 Task: Set the day theme to "Light high contrast".
Action: Mouse moved to (1117, 99)
Screenshot: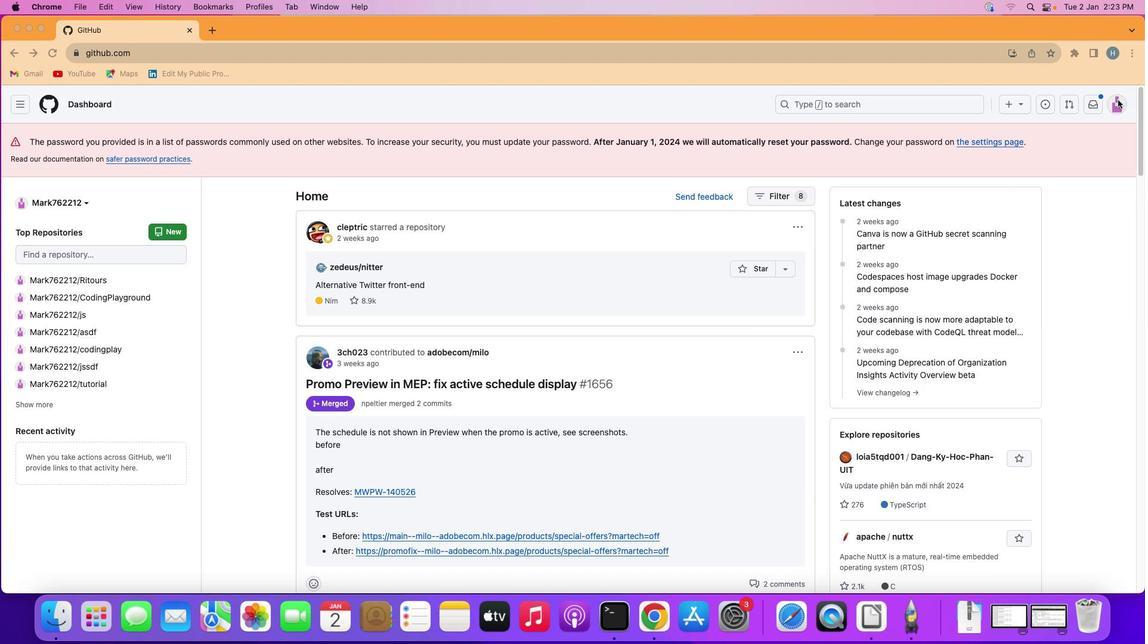 
Action: Mouse pressed left at (1117, 99)
Screenshot: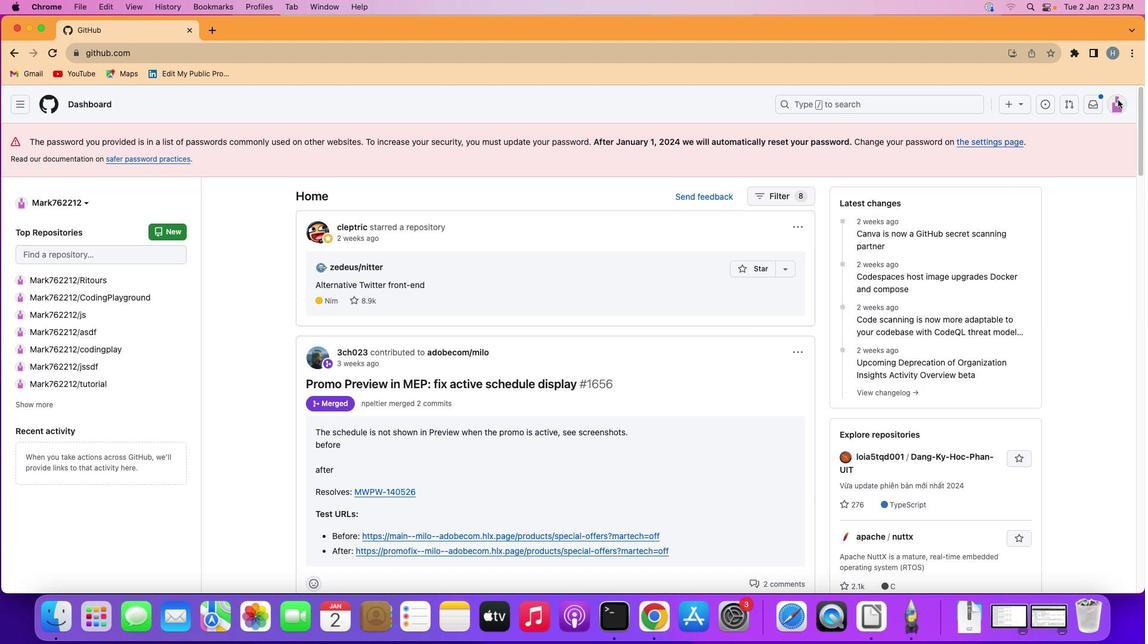 
Action: Mouse moved to (1115, 103)
Screenshot: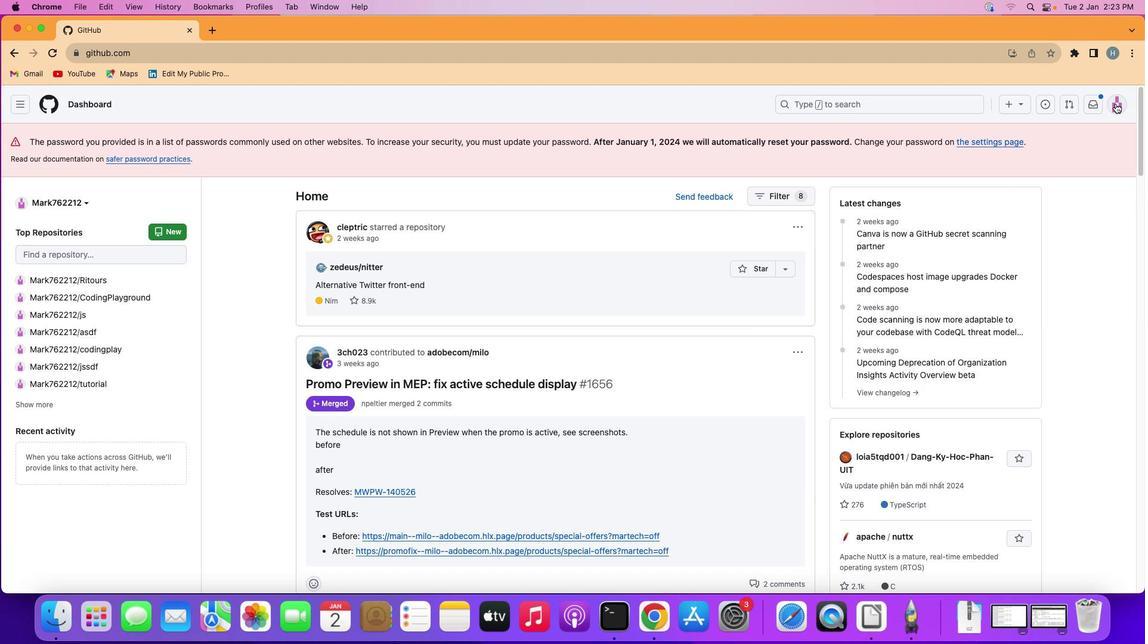 
Action: Mouse pressed left at (1115, 103)
Screenshot: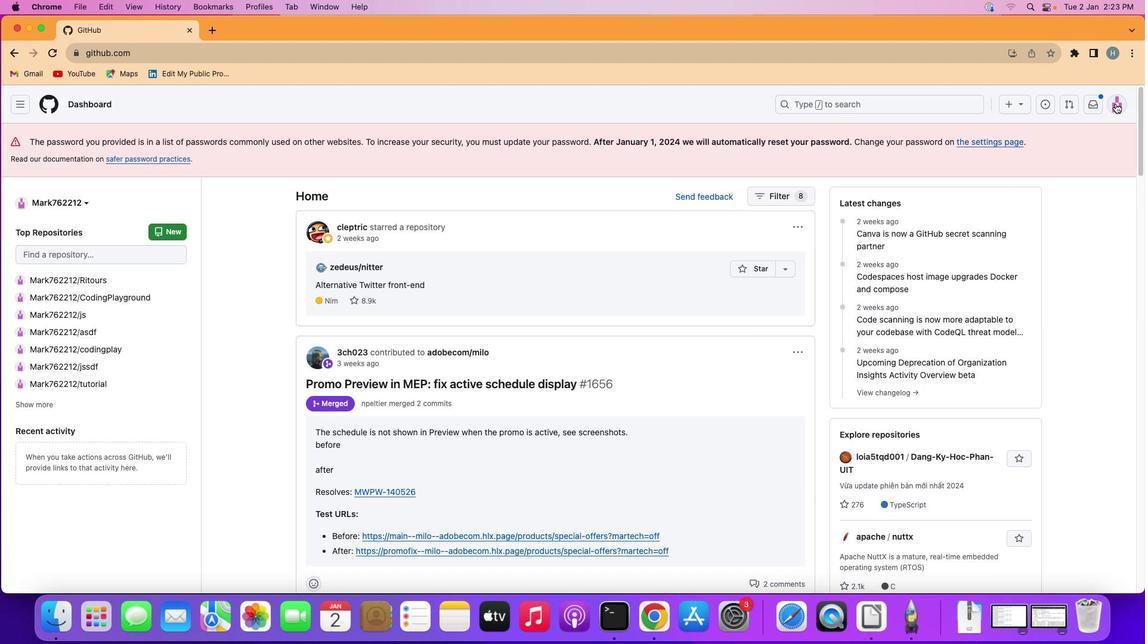 
Action: Mouse moved to (997, 432)
Screenshot: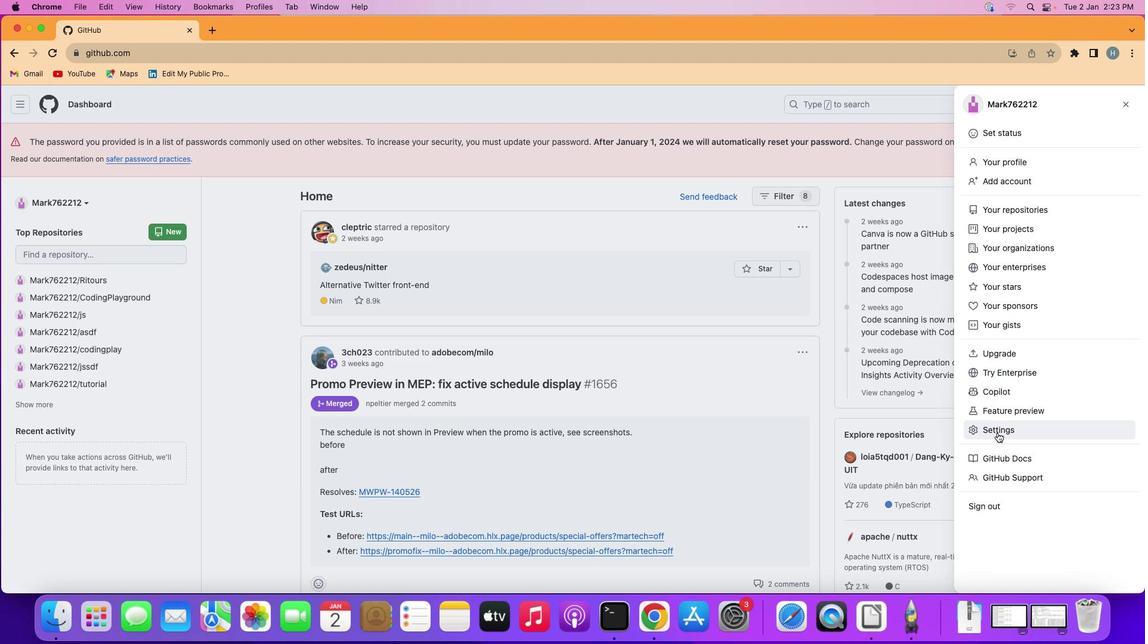 
Action: Mouse pressed left at (997, 432)
Screenshot: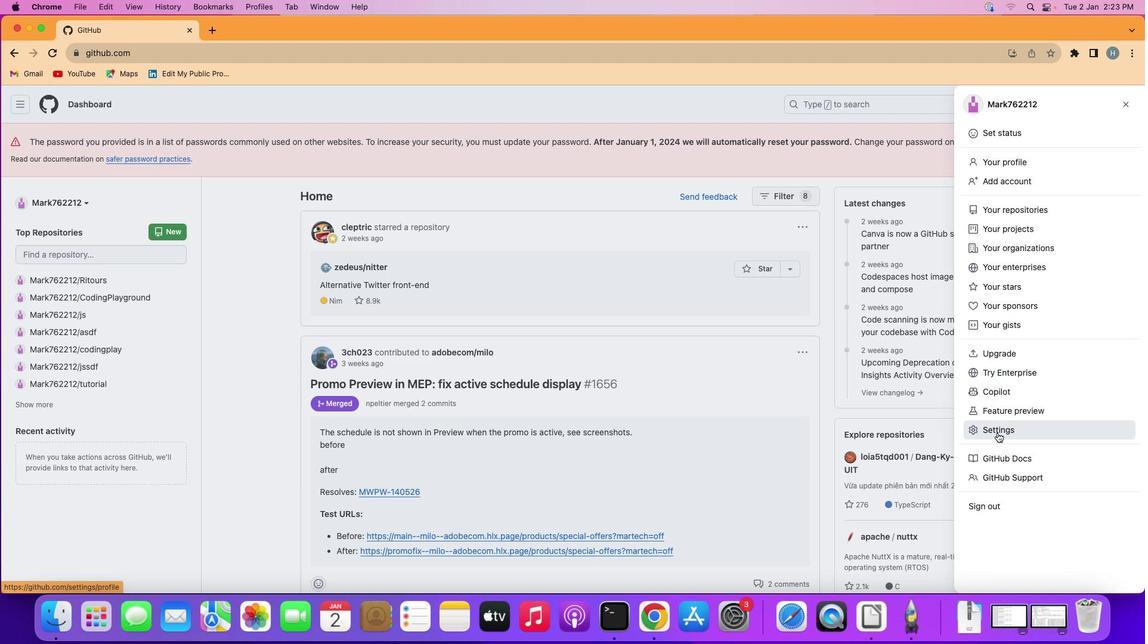 
Action: Mouse moved to (273, 287)
Screenshot: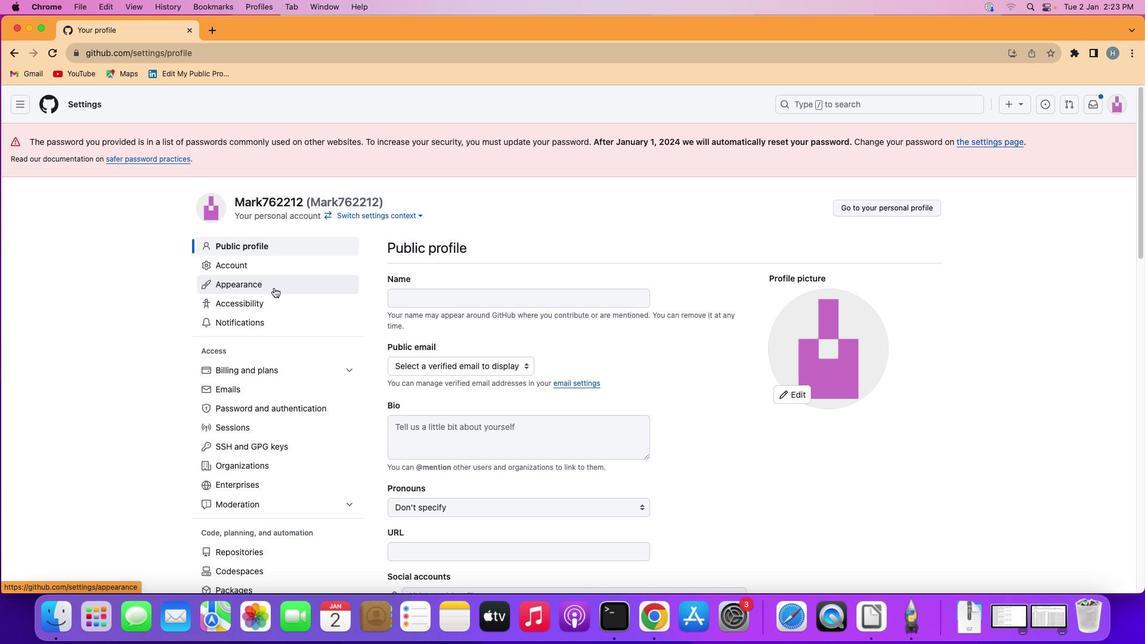 
Action: Mouse pressed left at (273, 287)
Screenshot: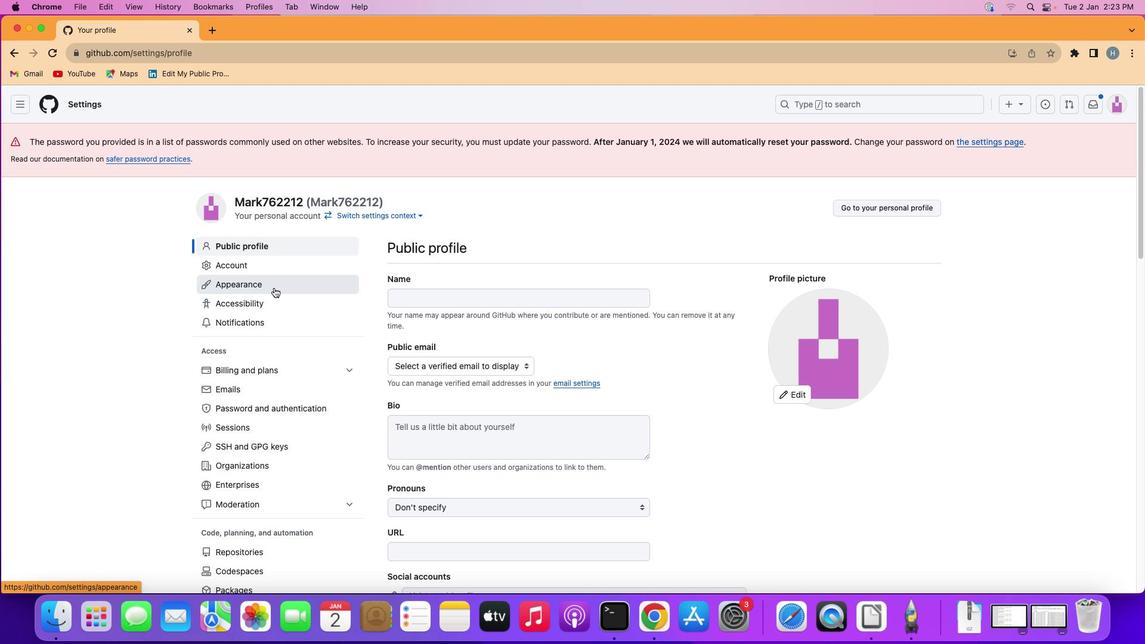 
Action: Mouse moved to (467, 320)
Screenshot: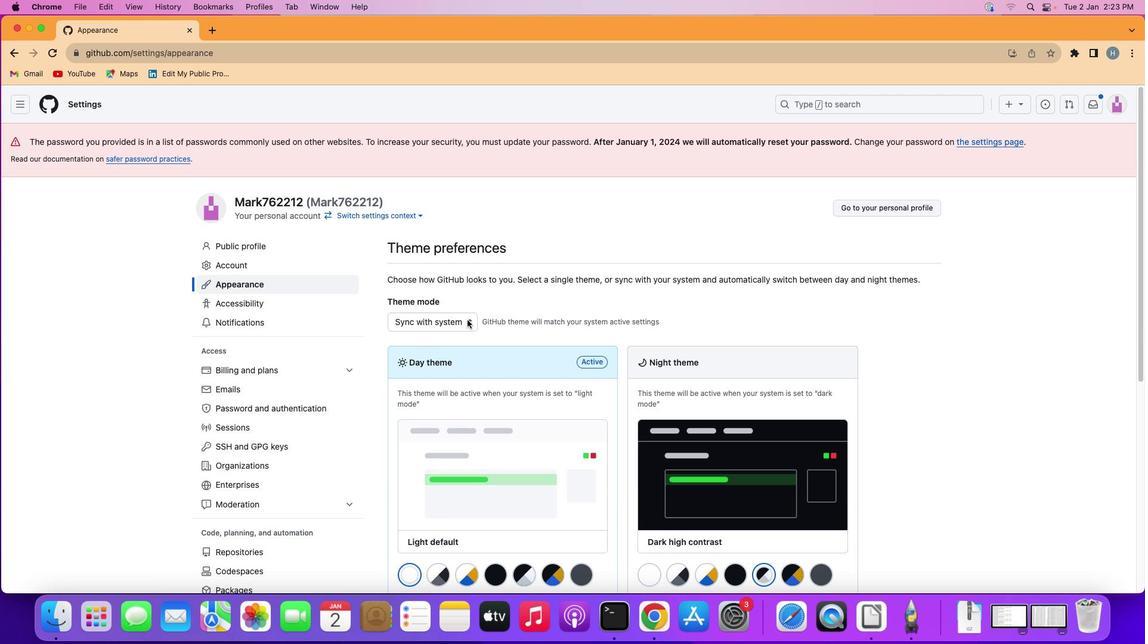 
Action: Mouse pressed left at (467, 320)
Screenshot: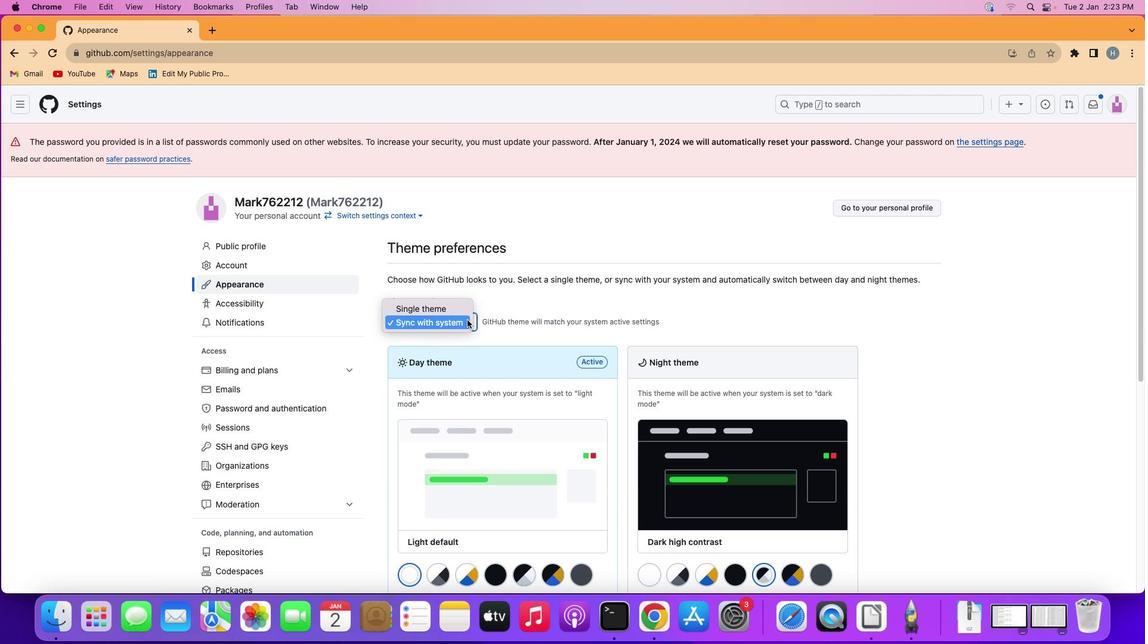 
Action: Mouse moved to (446, 322)
Screenshot: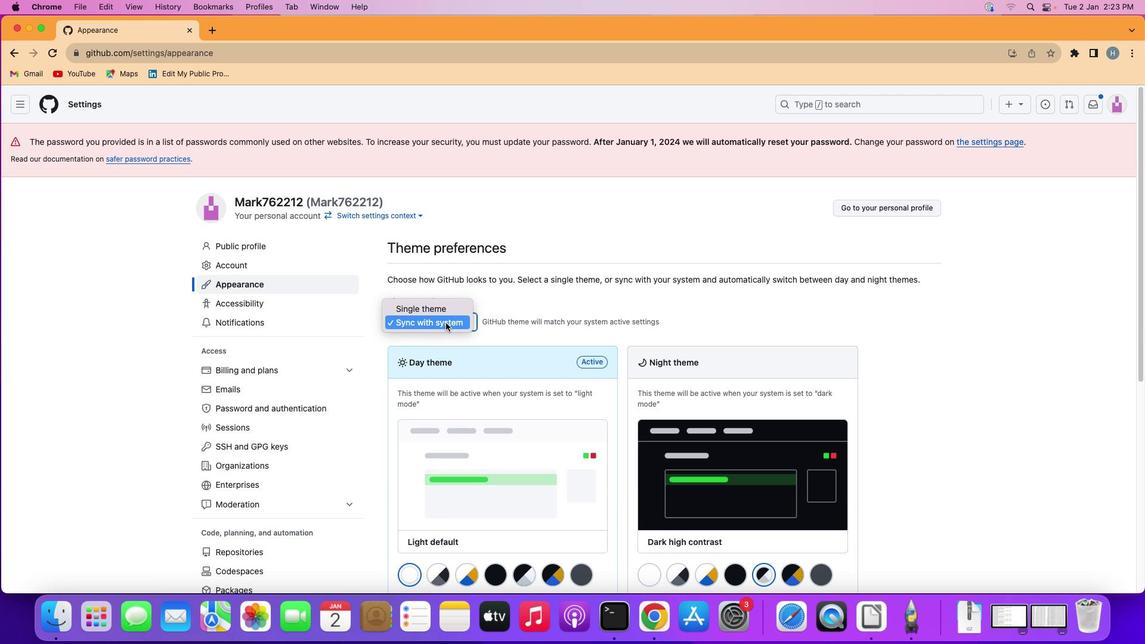 
Action: Mouse pressed left at (446, 322)
Screenshot: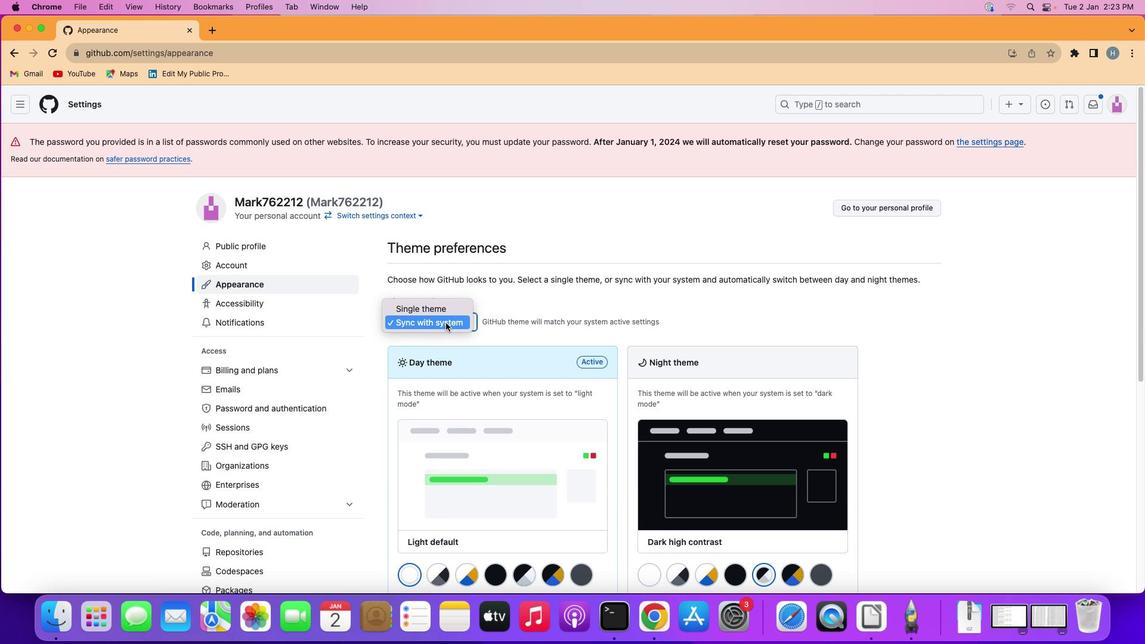
Action: Mouse moved to (431, 337)
Screenshot: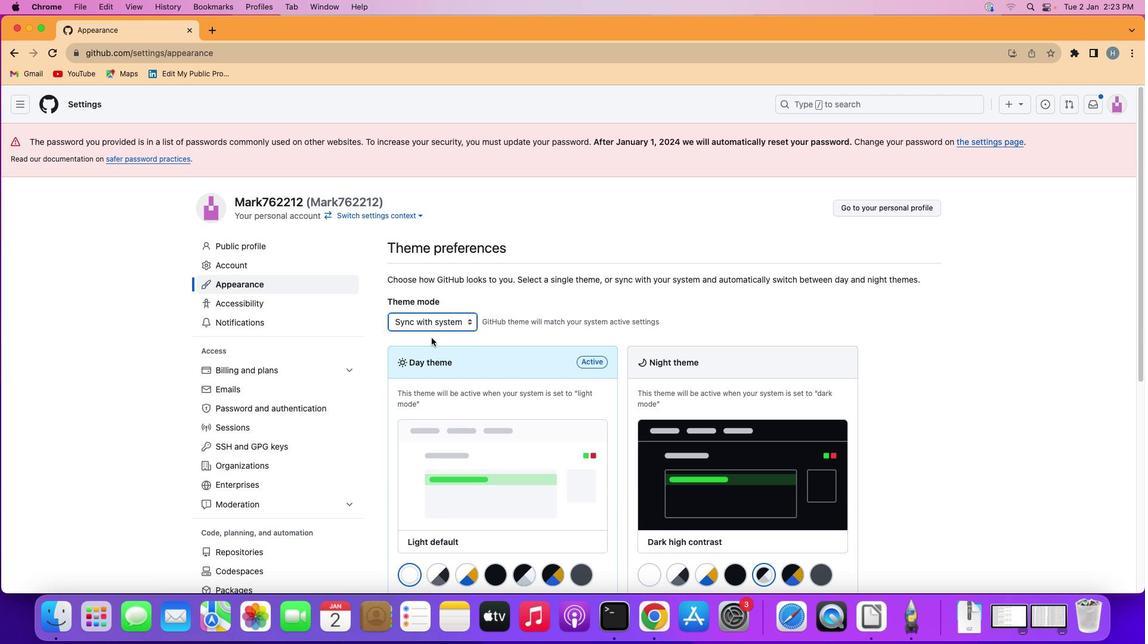 
Action: Mouse scrolled (431, 337) with delta (0, 0)
Screenshot: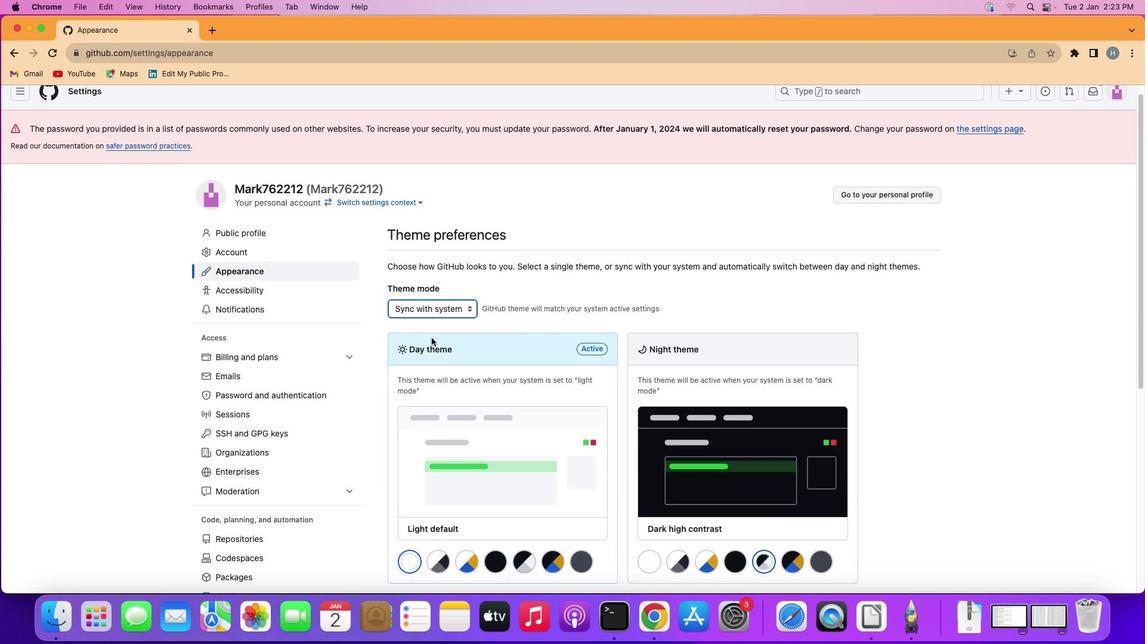 
Action: Mouse scrolled (431, 337) with delta (0, 0)
Screenshot: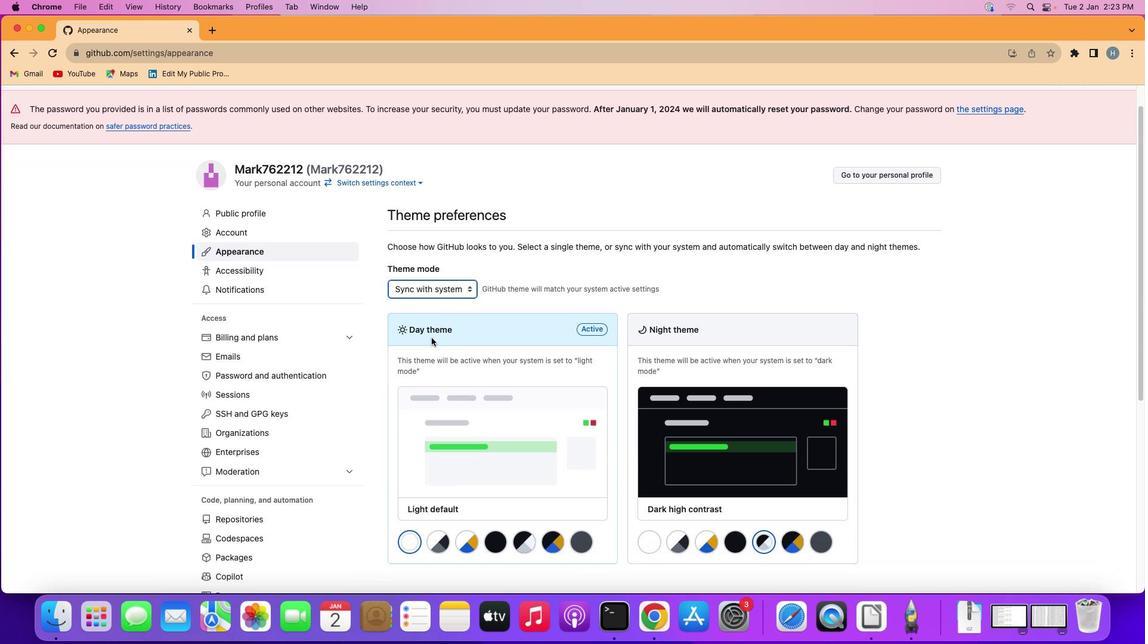 
Action: Mouse scrolled (431, 337) with delta (0, -1)
Screenshot: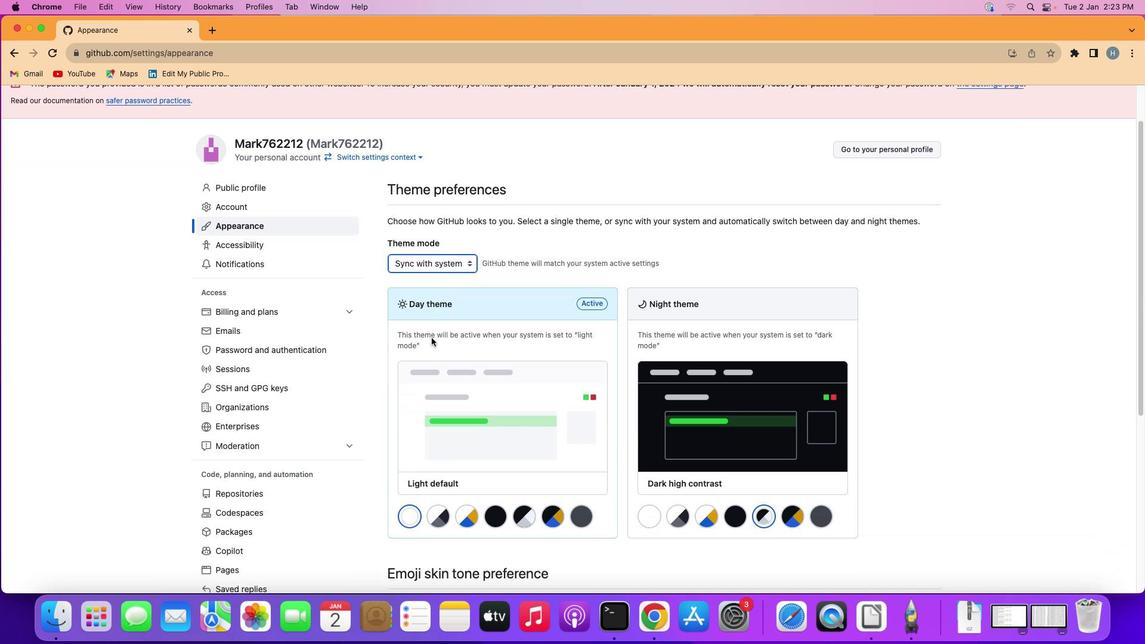 
Action: Mouse scrolled (431, 337) with delta (0, -1)
Screenshot: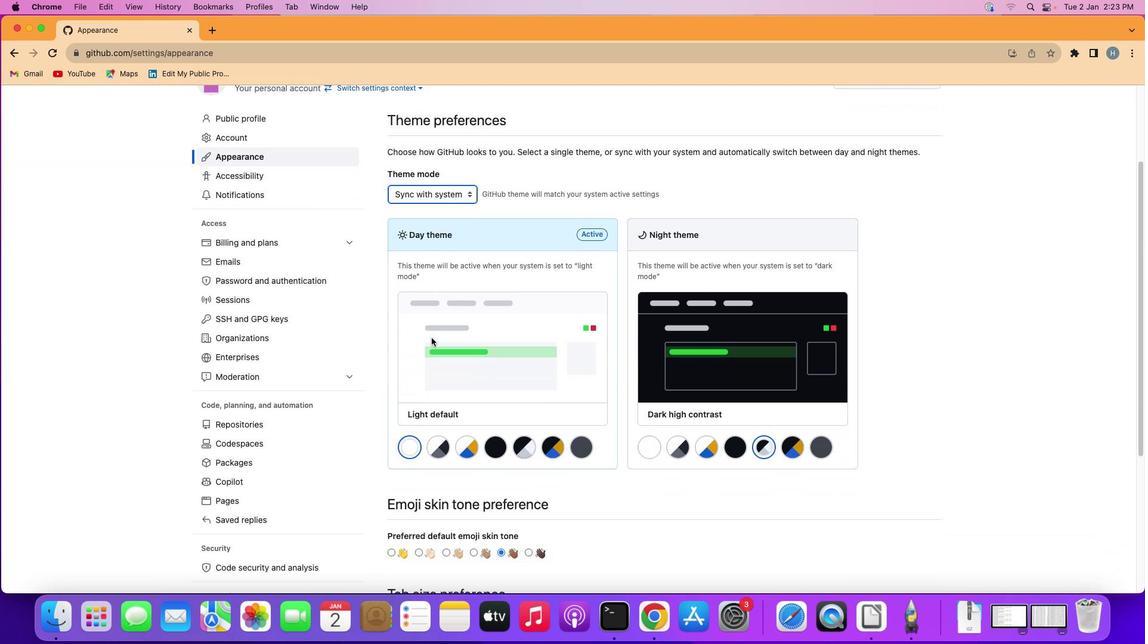 
Action: Mouse scrolled (431, 337) with delta (0, 0)
Screenshot: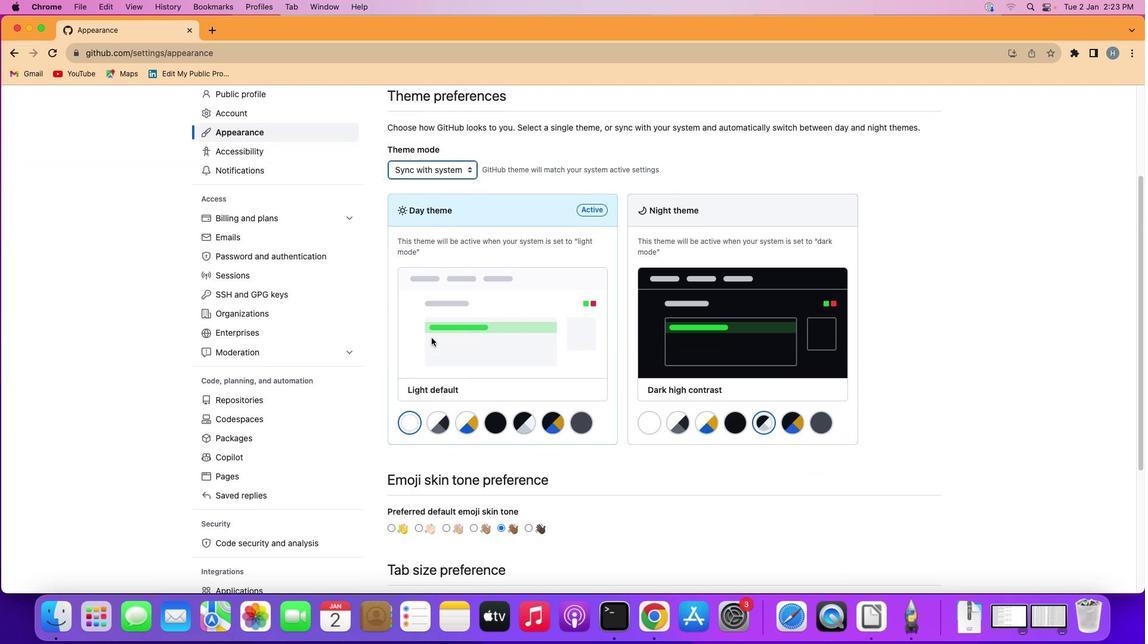 
Action: Mouse scrolled (431, 337) with delta (0, 0)
Screenshot: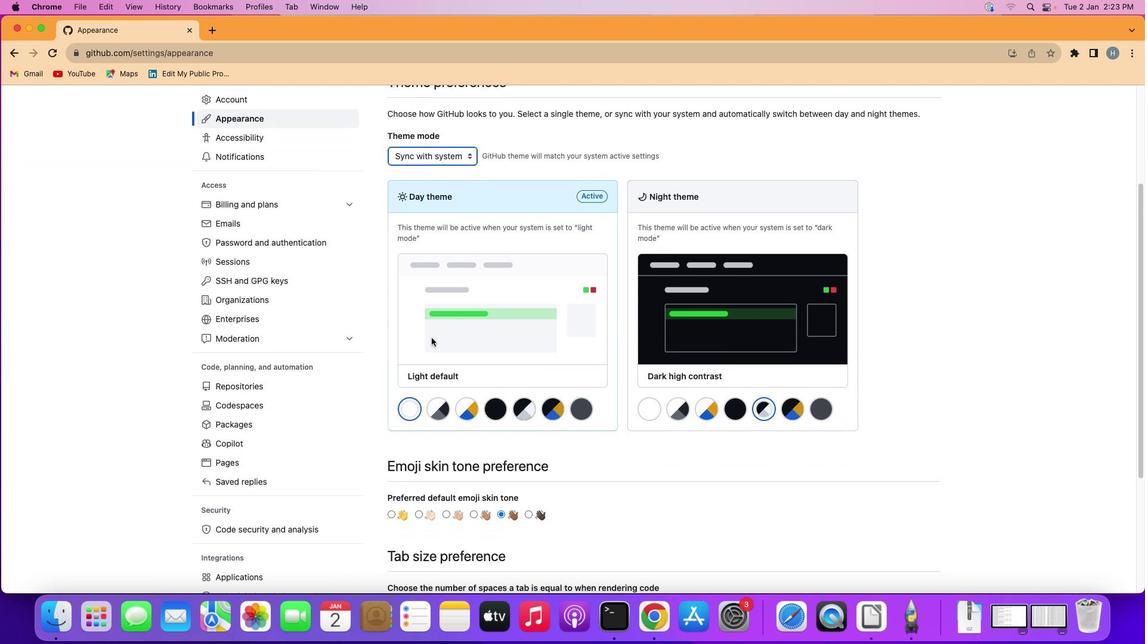 
Action: Mouse scrolled (431, 337) with delta (0, -1)
Screenshot: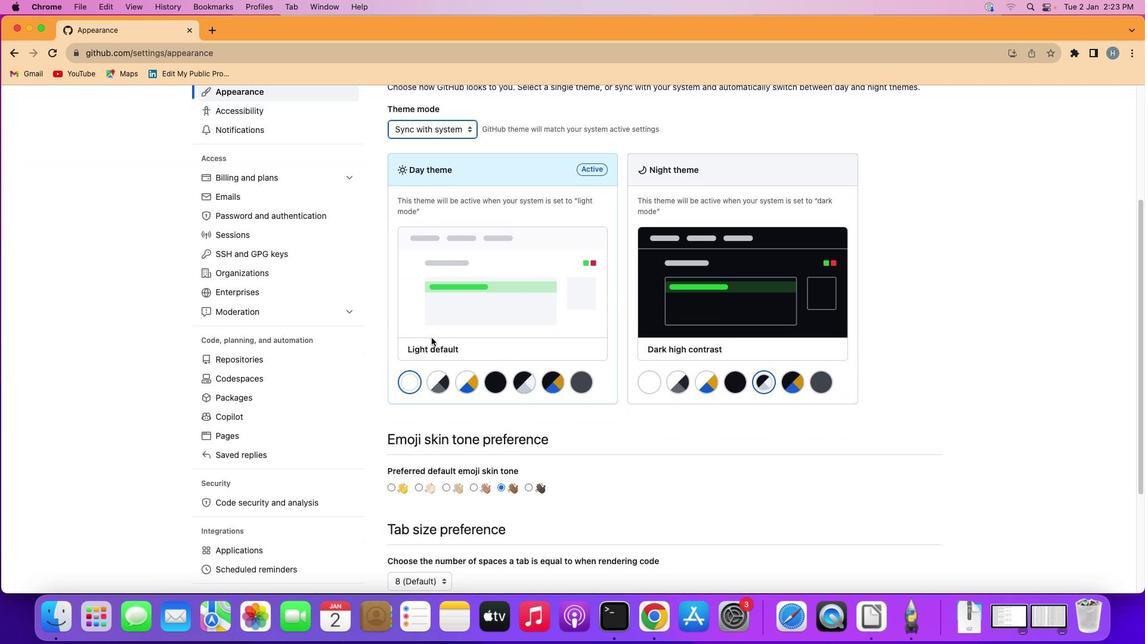 
Action: Mouse moved to (434, 347)
Screenshot: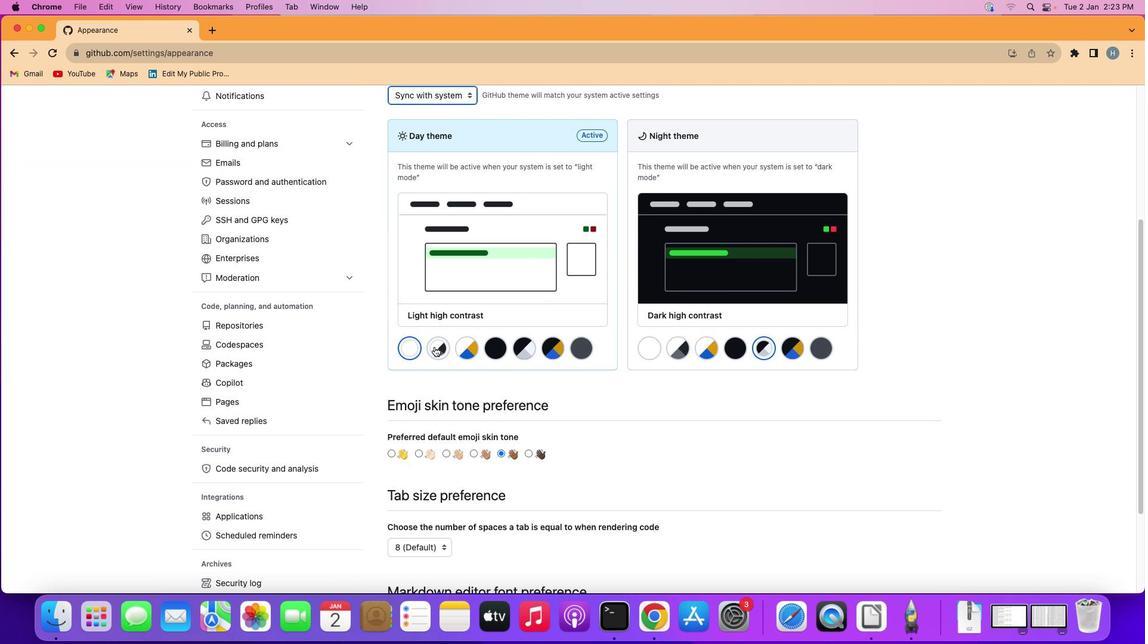 
Action: Mouse pressed left at (434, 347)
Screenshot: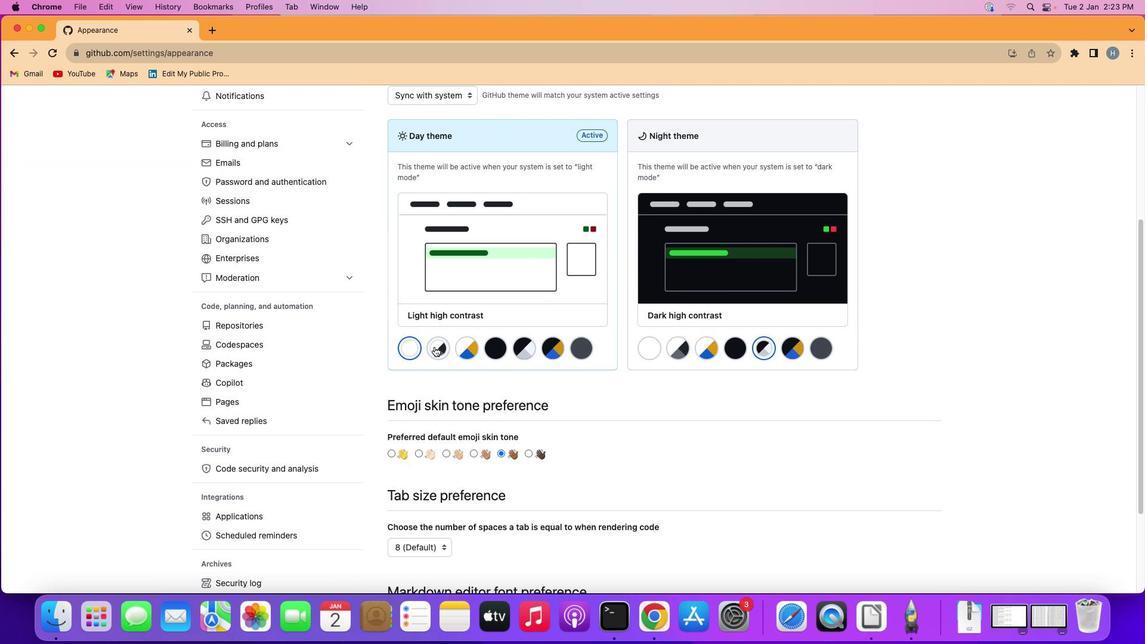
